 Task: Use Time Passing Effect in this video Movie B.mp4
Action: Mouse moved to (282, 108)
Screenshot: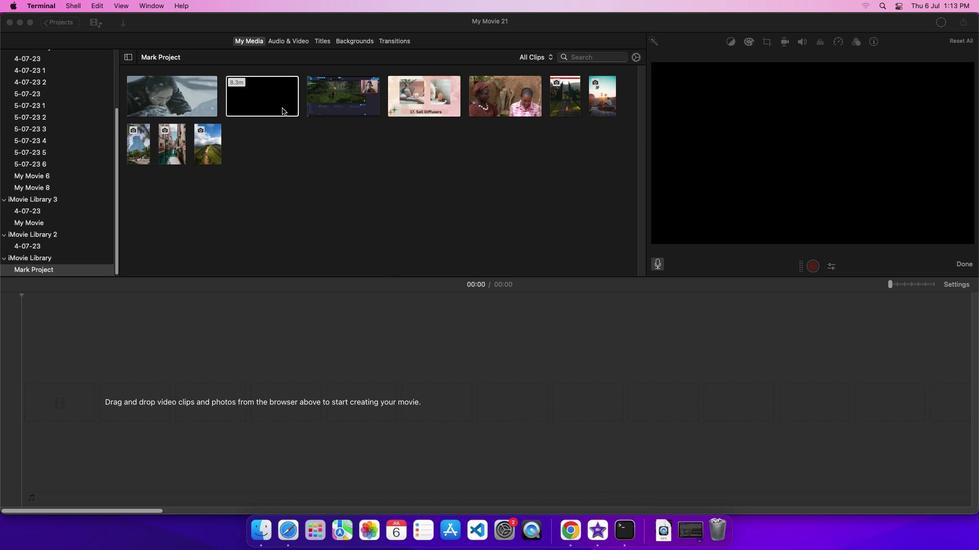
Action: Mouse pressed left at (282, 108)
Screenshot: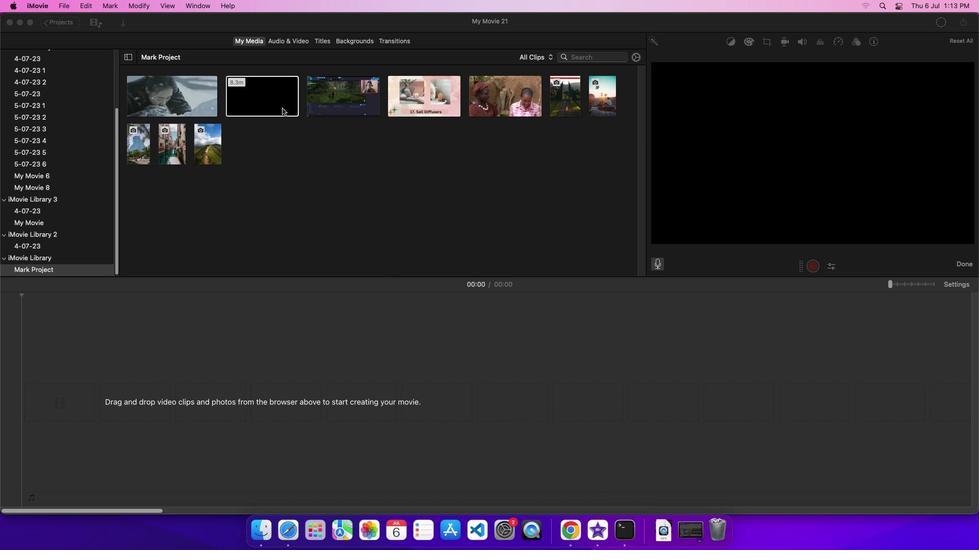 
Action: Mouse moved to (262, 96)
Screenshot: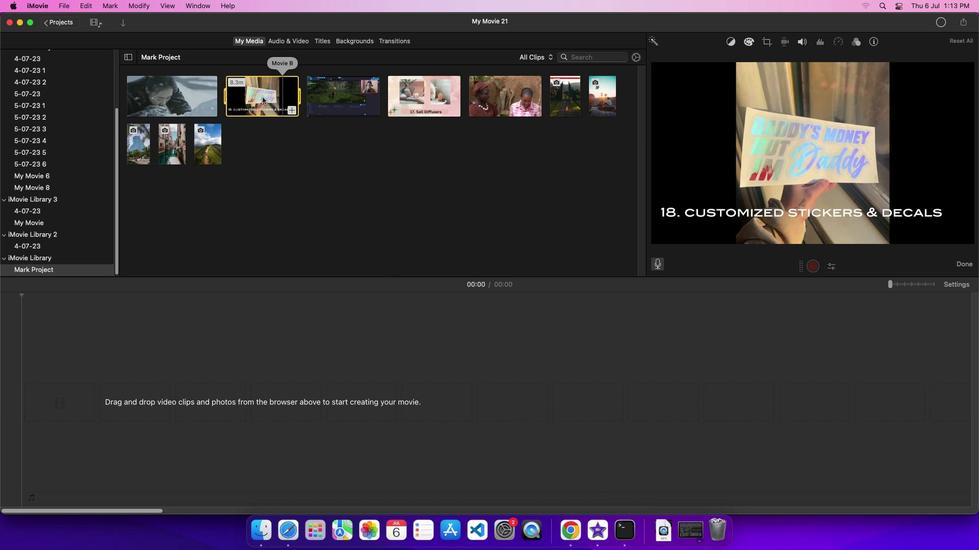 
Action: Mouse pressed left at (262, 96)
Screenshot: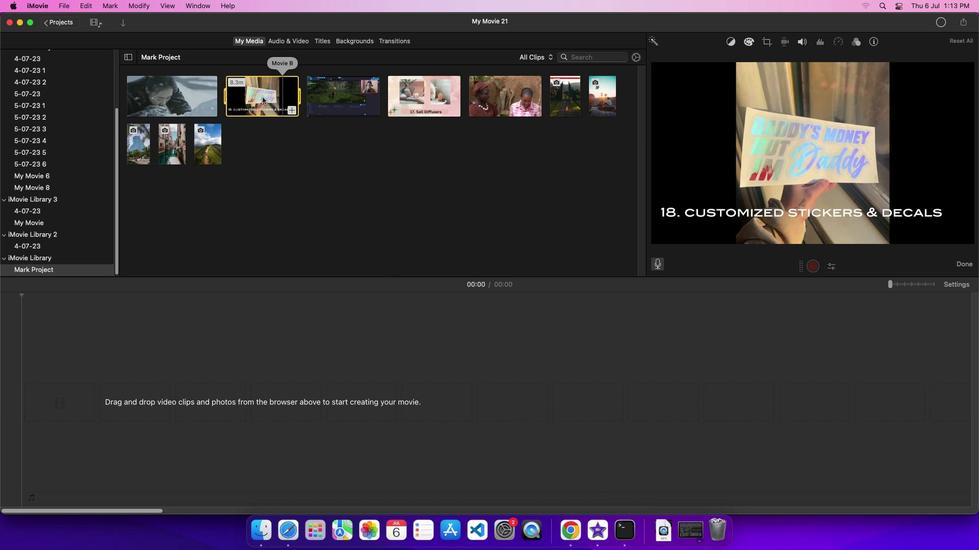 
Action: Mouse moved to (286, 39)
Screenshot: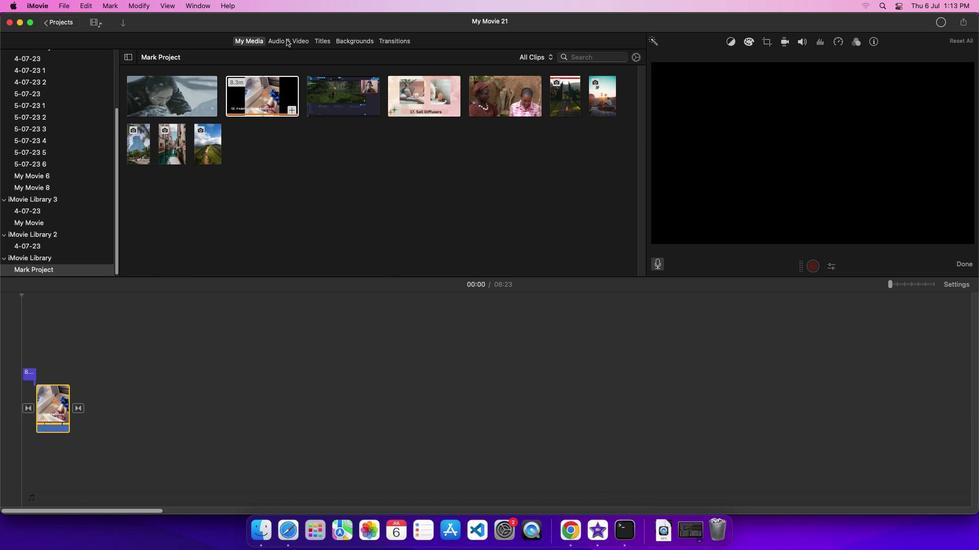 
Action: Mouse pressed left at (286, 39)
Screenshot: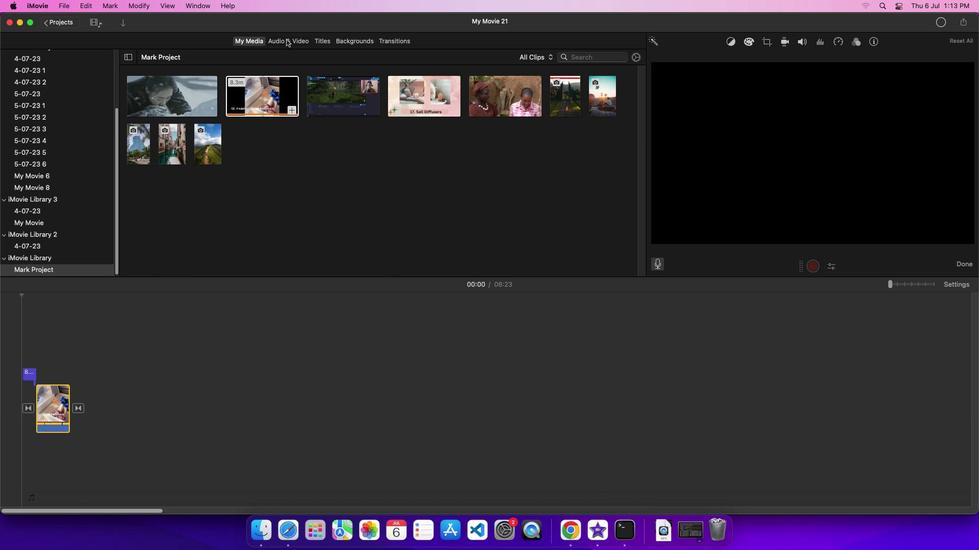 
Action: Mouse moved to (61, 91)
Screenshot: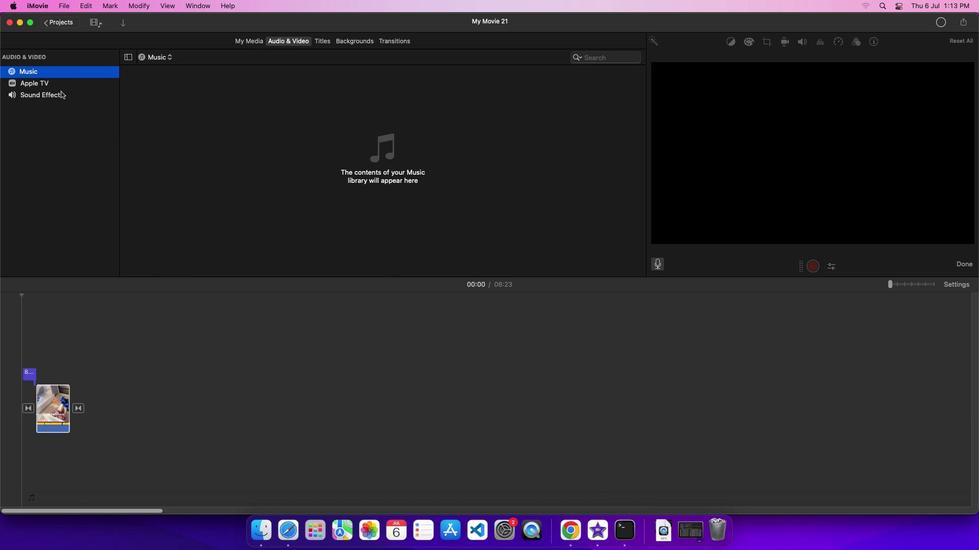 
Action: Mouse pressed left at (61, 91)
Screenshot: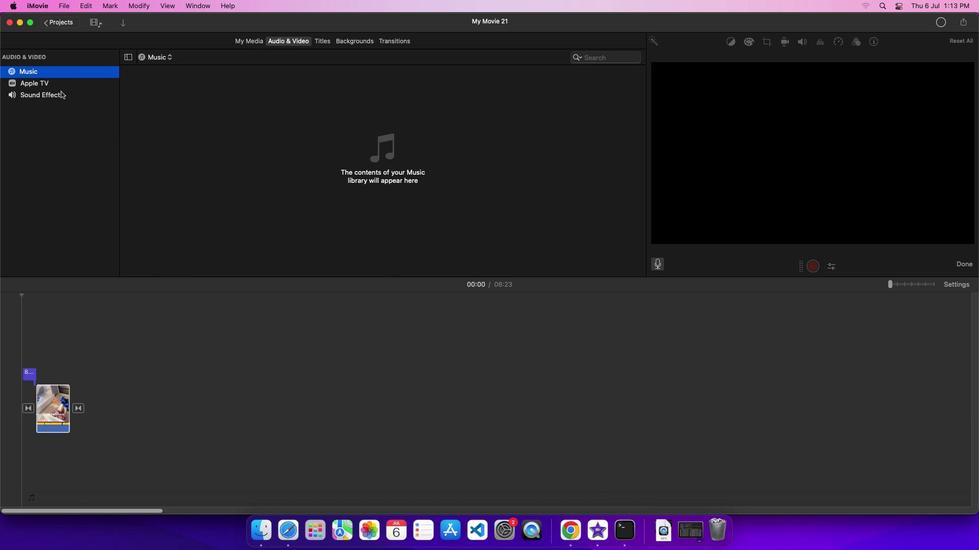 
Action: Mouse moved to (220, 211)
Screenshot: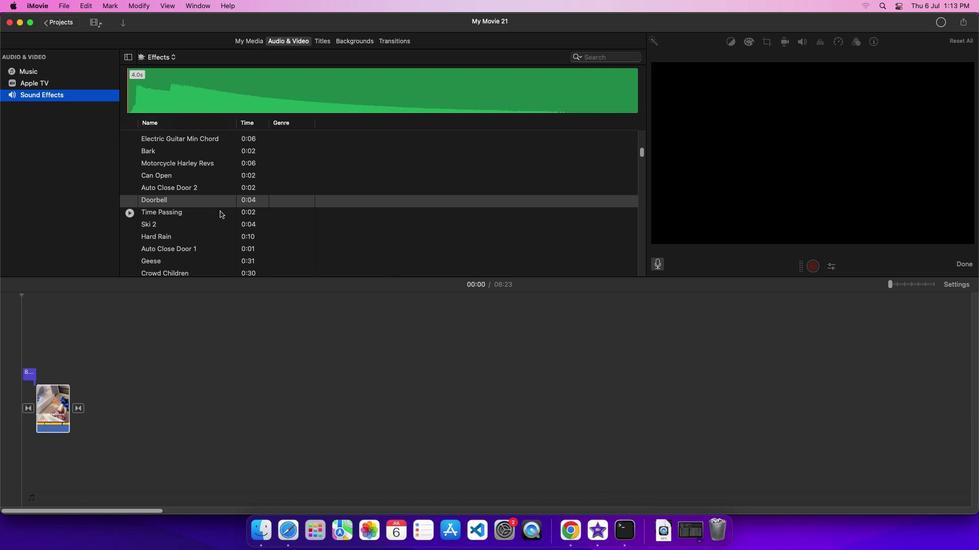 
Action: Mouse pressed left at (220, 211)
Screenshot: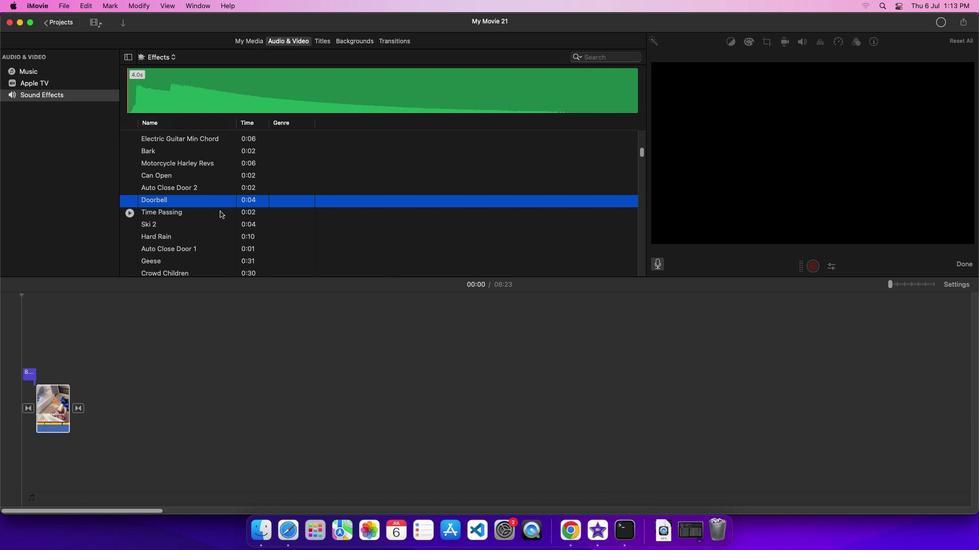 
Action: Mouse moved to (220, 211)
Screenshot: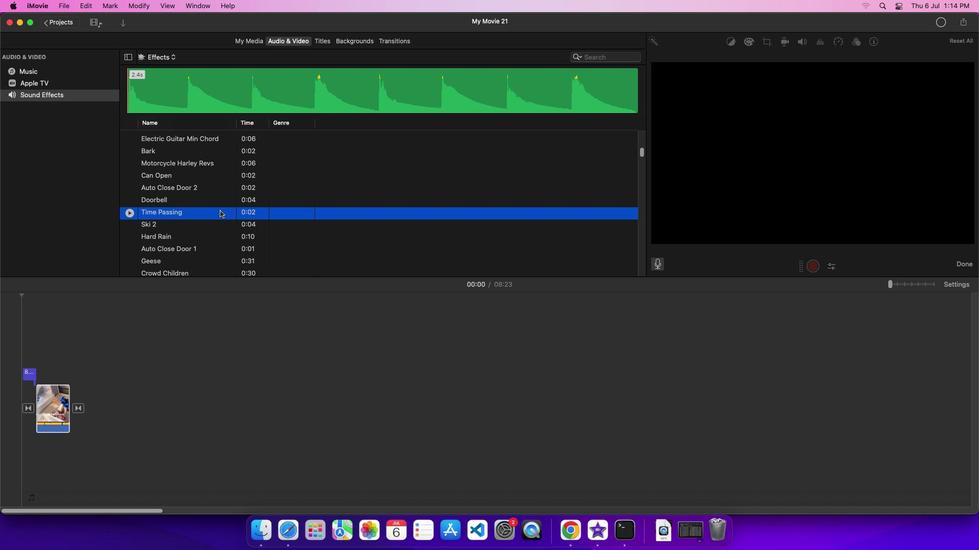
Action: Mouse pressed left at (220, 211)
Screenshot: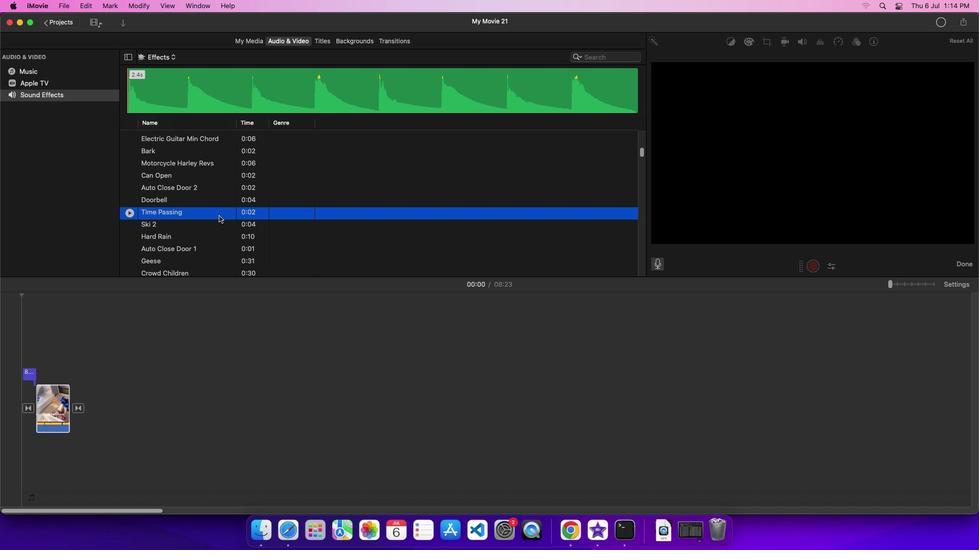 
Action: Mouse moved to (76, 459)
Screenshot: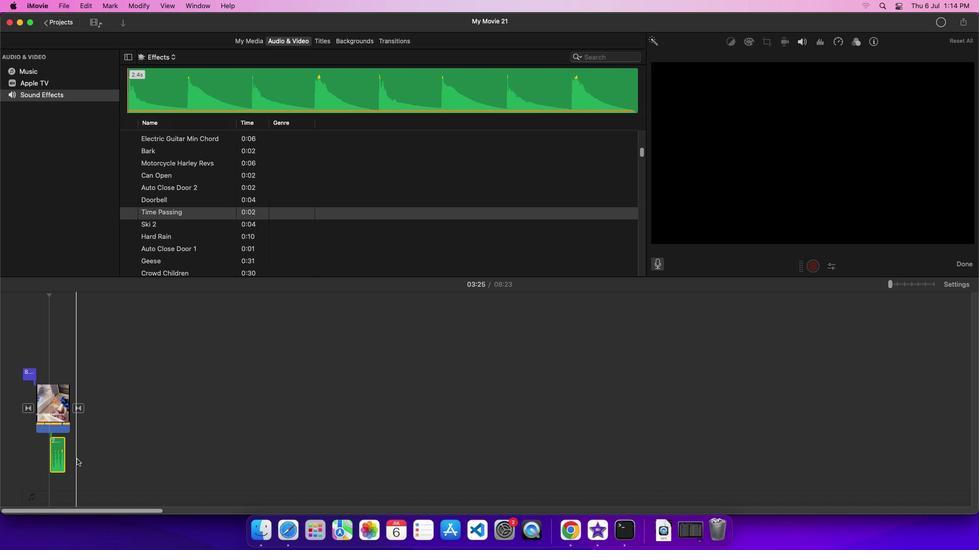 
